 Task: Copy the text "They improved dramatically once the lead singer left".
Action: Mouse moved to (572, 203)
Screenshot: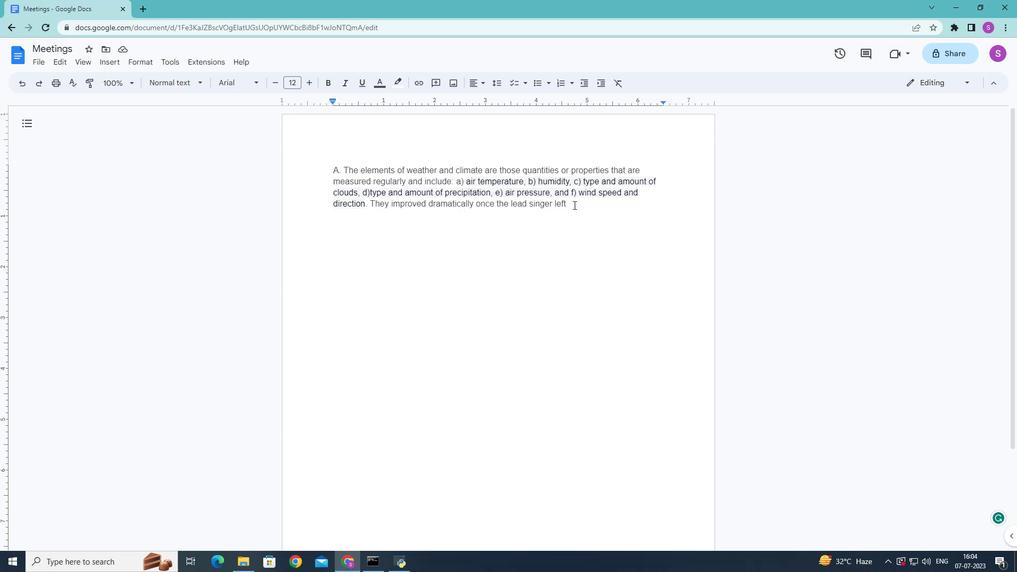 
Action: Mouse pressed left at (572, 203)
Screenshot: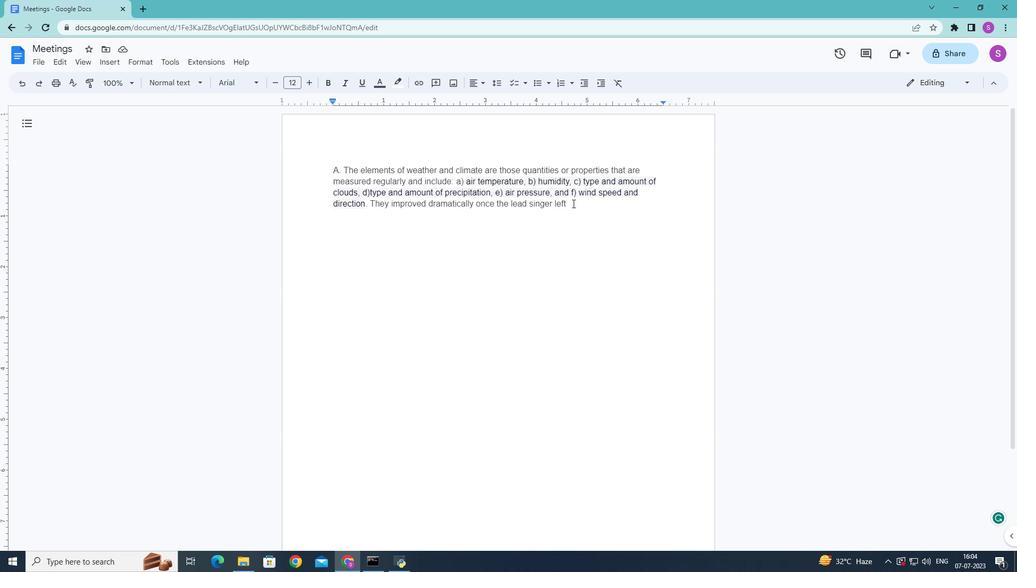
Action: Mouse moved to (59, 58)
Screenshot: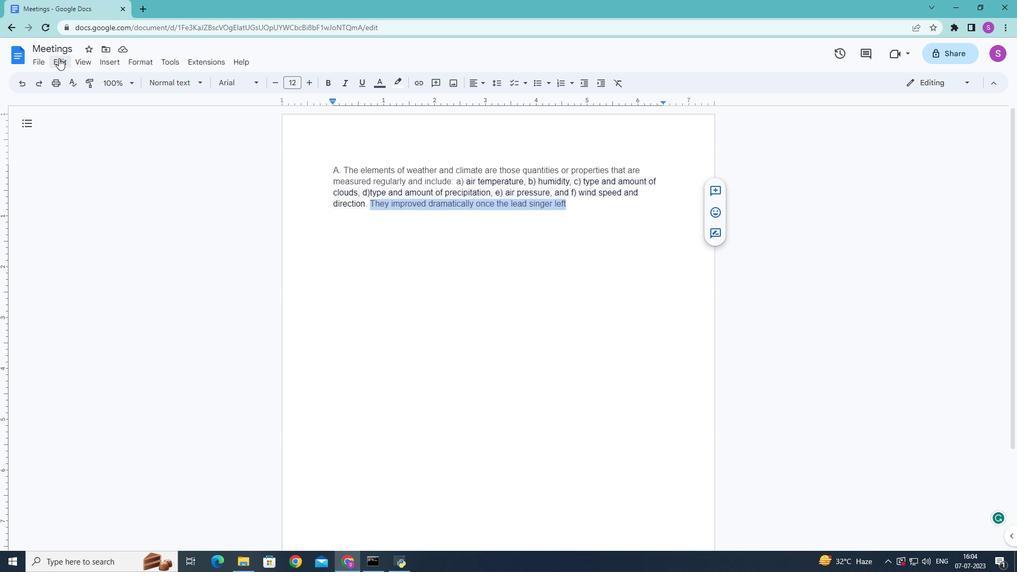 
Action: Mouse pressed left at (59, 58)
Screenshot: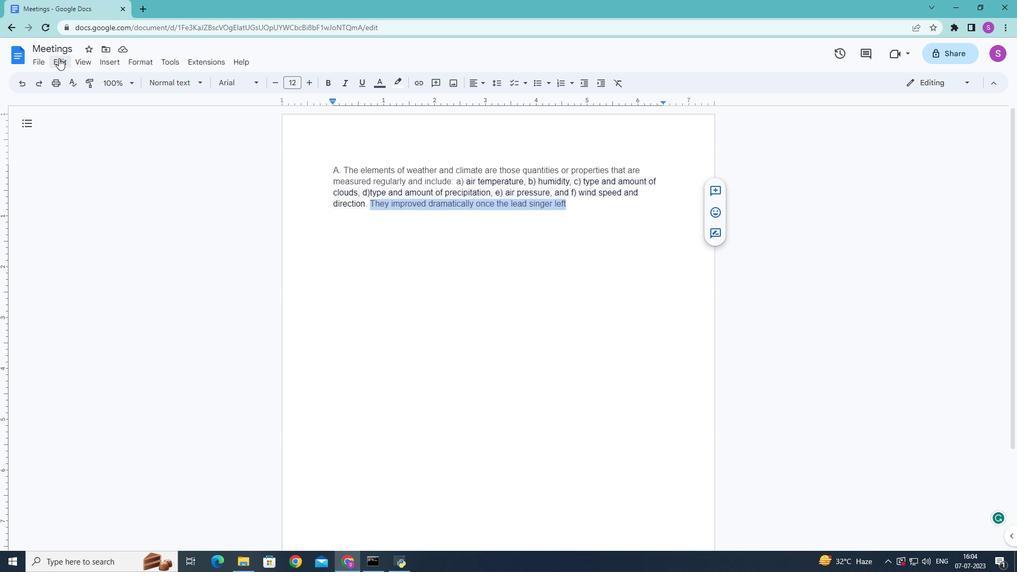 
Action: Mouse moved to (77, 139)
Screenshot: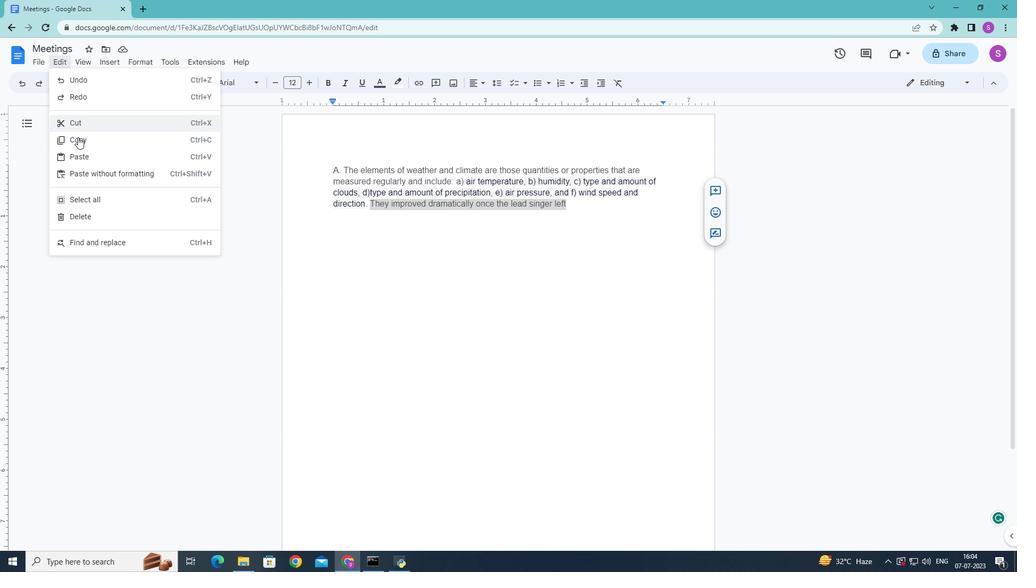 
Action: Mouse pressed left at (77, 139)
Screenshot: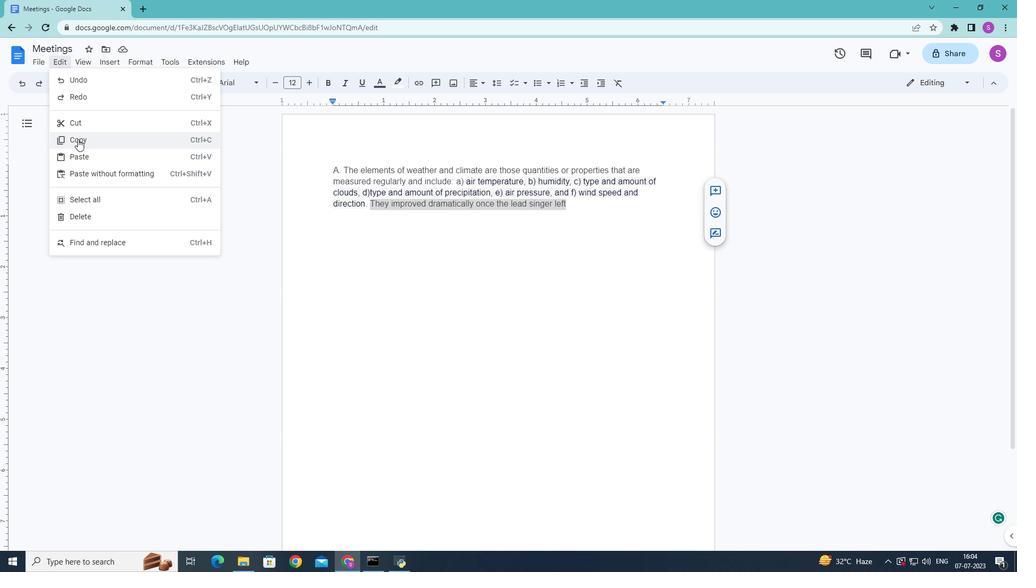 
Action: Mouse moved to (96, 146)
Screenshot: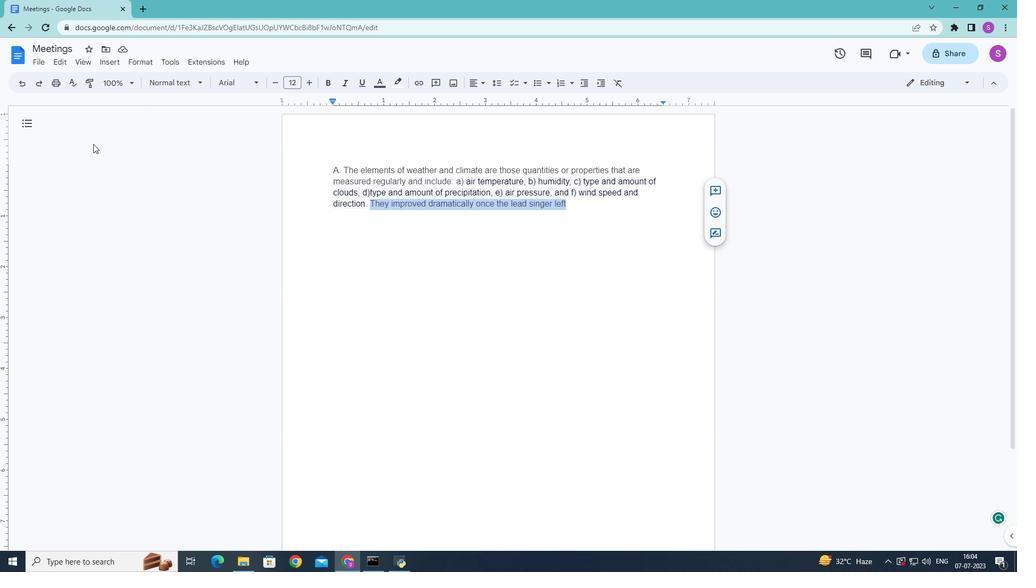
